 Task: Change the owner of the lead record
Action: Mouse moved to (127, 143)
Screenshot: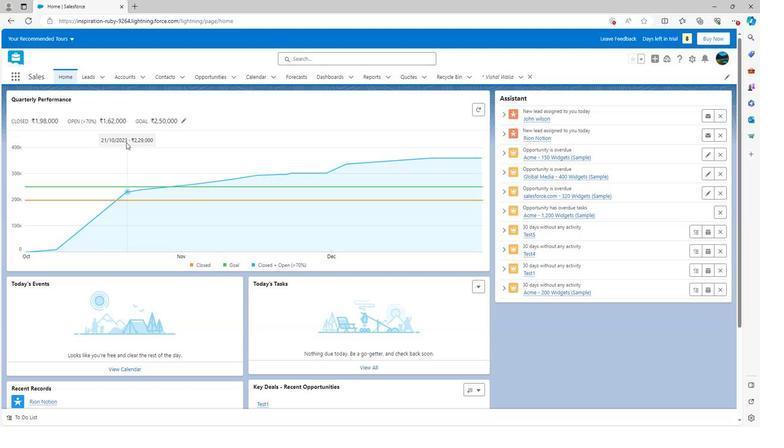 
Action: Mouse scrolled (127, 142) with delta (0, 0)
Screenshot: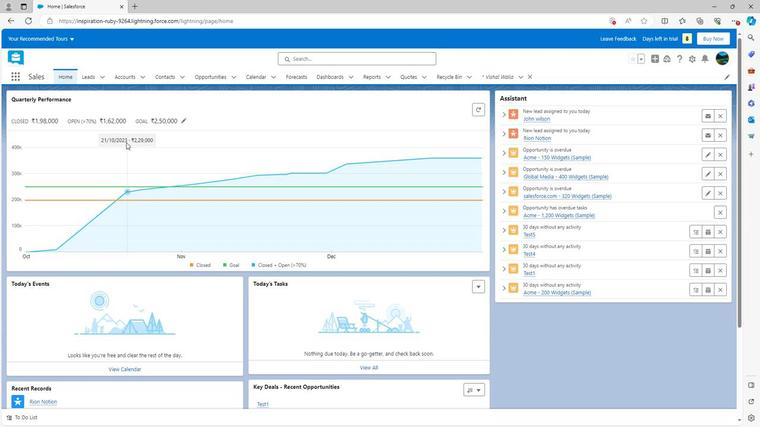 
Action: Mouse moved to (127, 143)
Screenshot: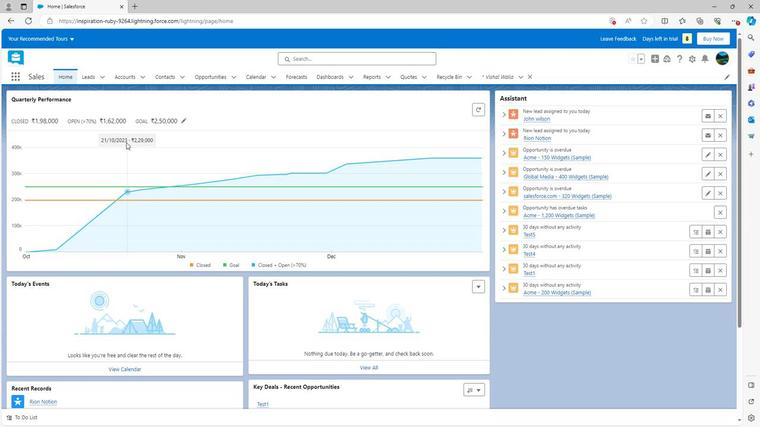
Action: Mouse scrolled (127, 143) with delta (0, 0)
Screenshot: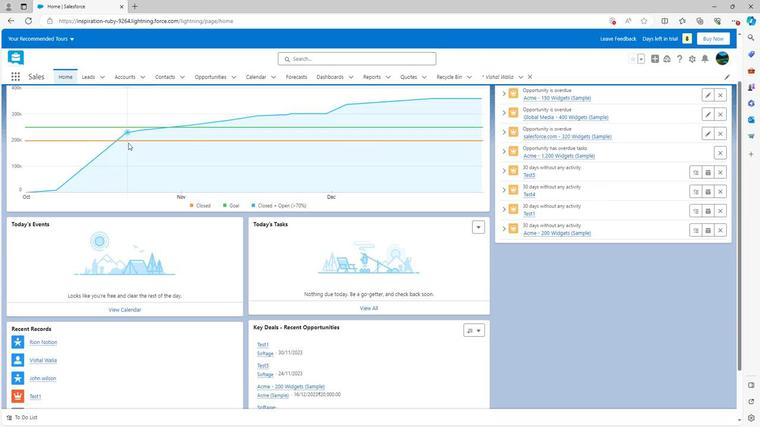 
Action: Mouse moved to (127, 143)
Screenshot: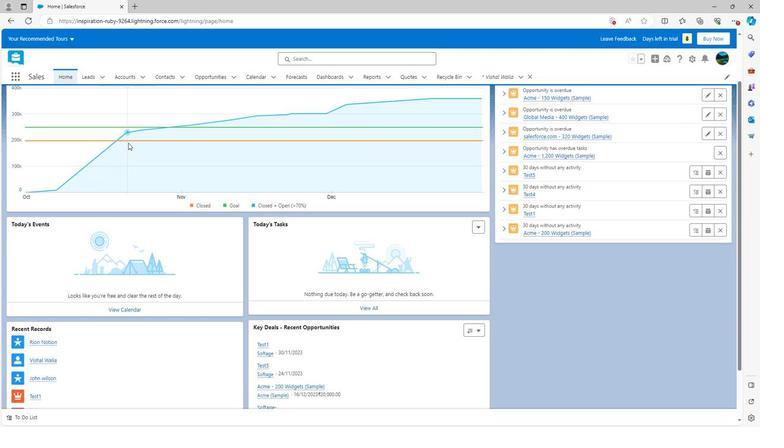 
Action: Mouse scrolled (127, 143) with delta (0, 0)
Screenshot: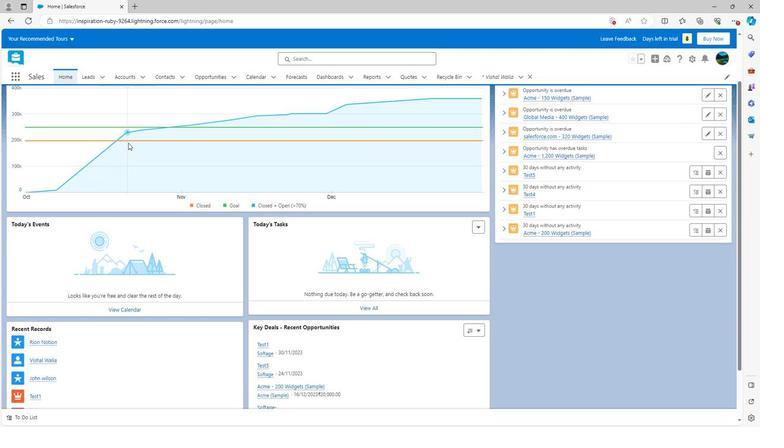 
Action: Mouse moved to (127, 144)
Screenshot: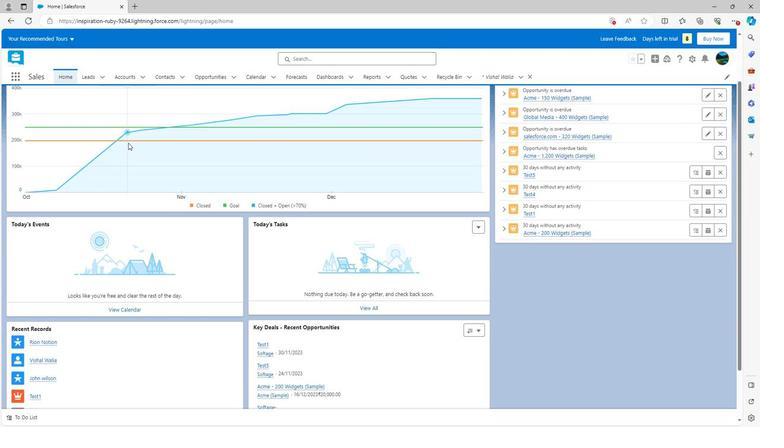
Action: Mouse scrolled (127, 144) with delta (0, 0)
Screenshot: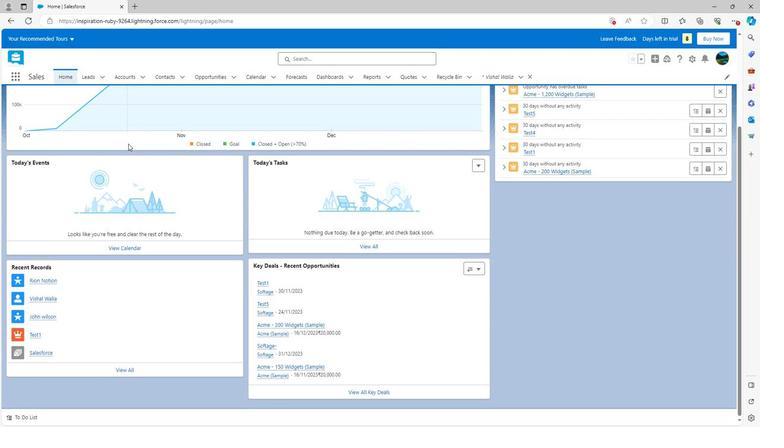
Action: Mouse scrolled (127, 144) with delta (0, 0)
Screenshot: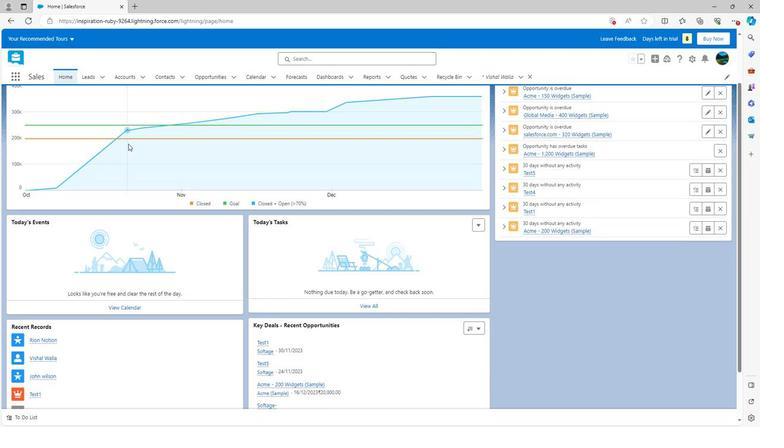 
Action: Mouse scrolled (127, 144) with delta (0, 0)
Screenshot: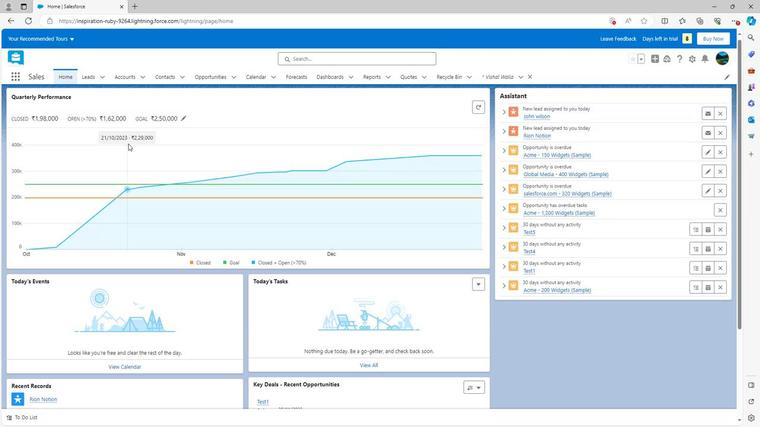
Action: Mouse scrolled (127, 144) with delta (0, 0)
Screenshot: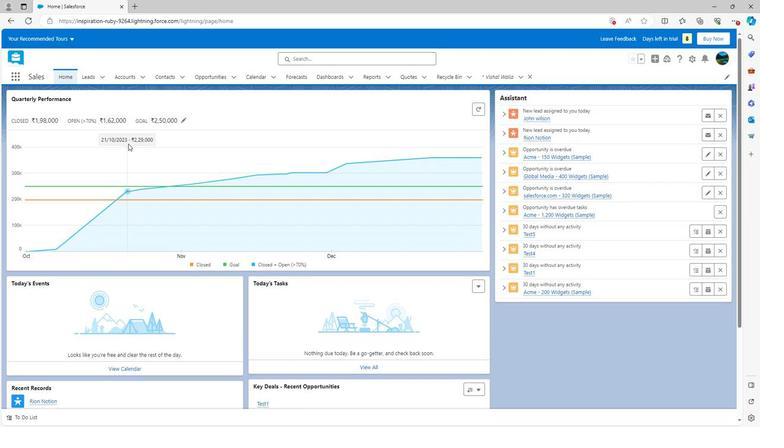 
Action: Mouse moved to (89, 76)
Screenshot: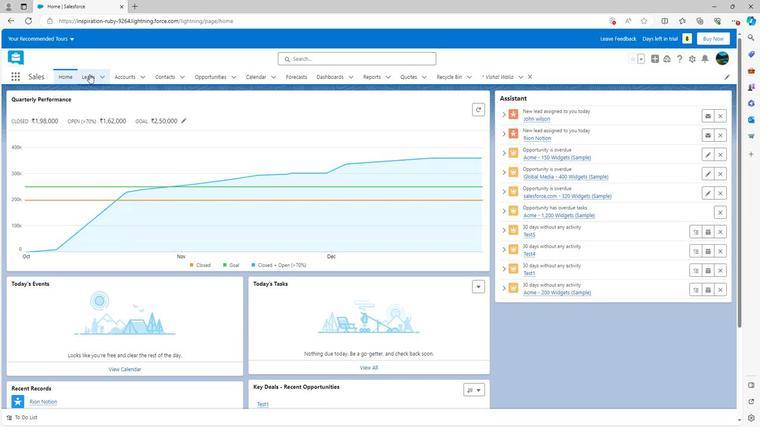 
Action: Mouse pressed left at (89, 76)
Screenshot: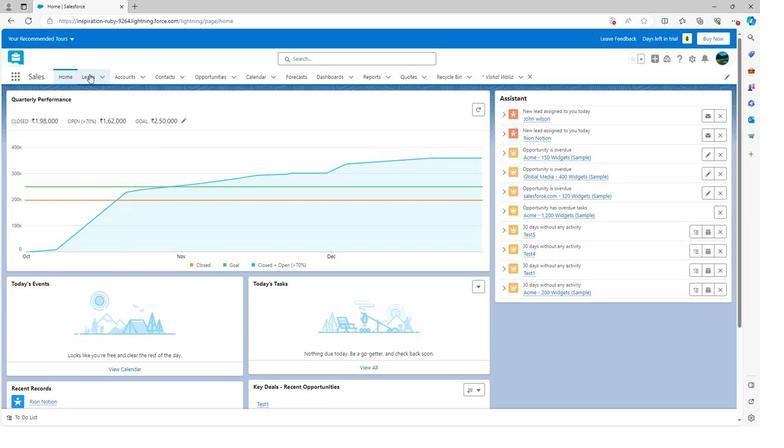
Action: Mouse moved to (102, 78)
Screenshot: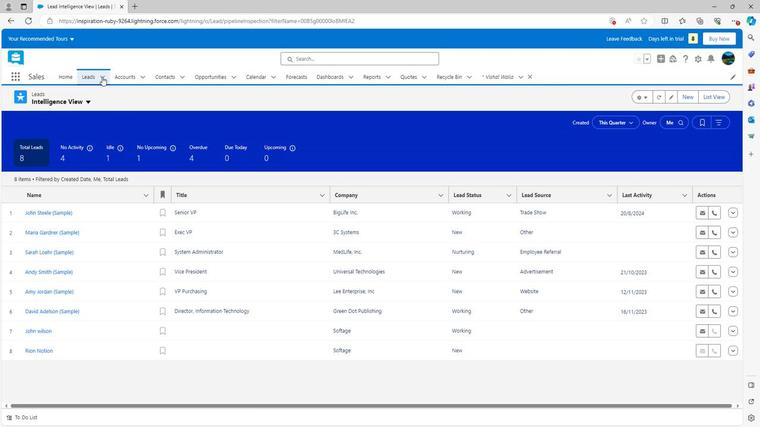 
Action: Mouse pressed left at (102, 78)
Screenshot: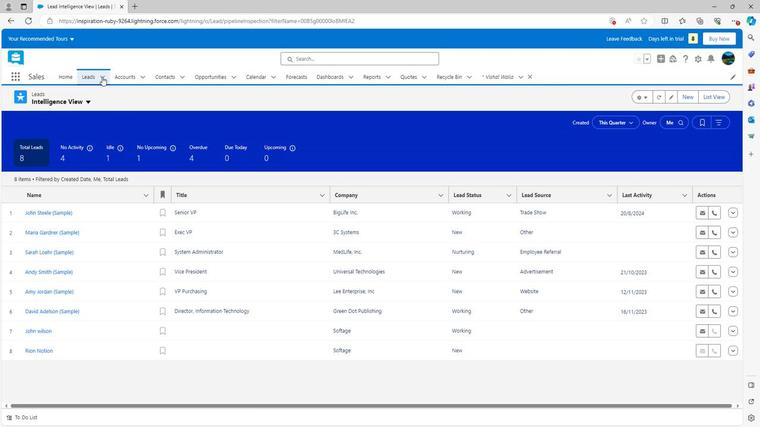 
Action: Mouse moved to (87, 197)
Screenshot: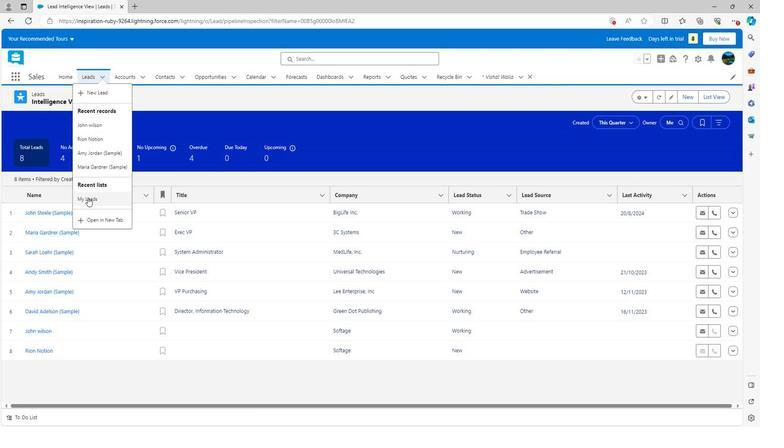 
Action: Mouse pressed left at (87, 197)
Screenshot: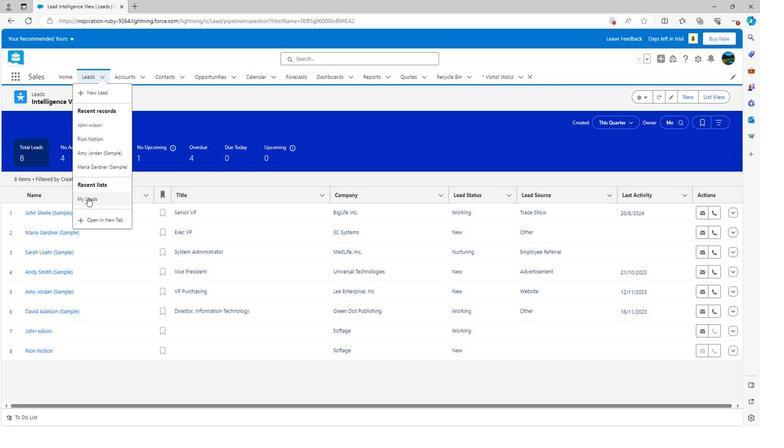 
Action: Mouse moved to (723, 101)
Screenshot: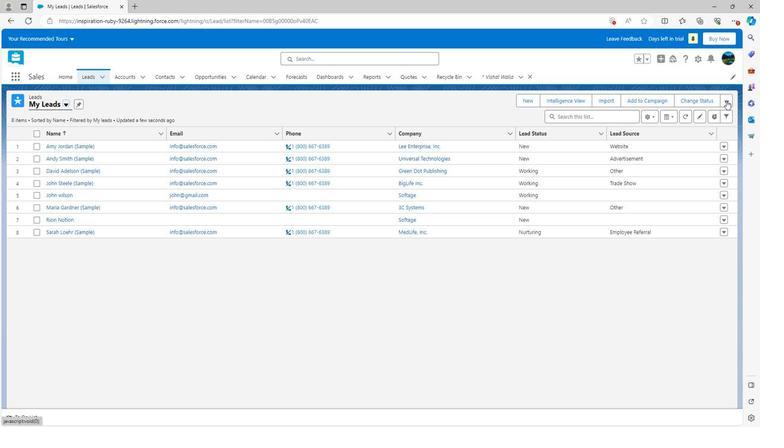 
Action: Mouse pressed left at (723, 101)
Screenshot: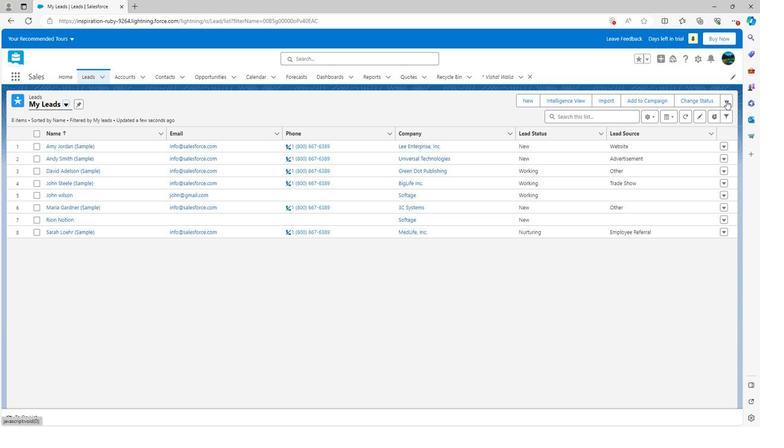 
Action: Mouse moved to (699, 117)
Screenshot: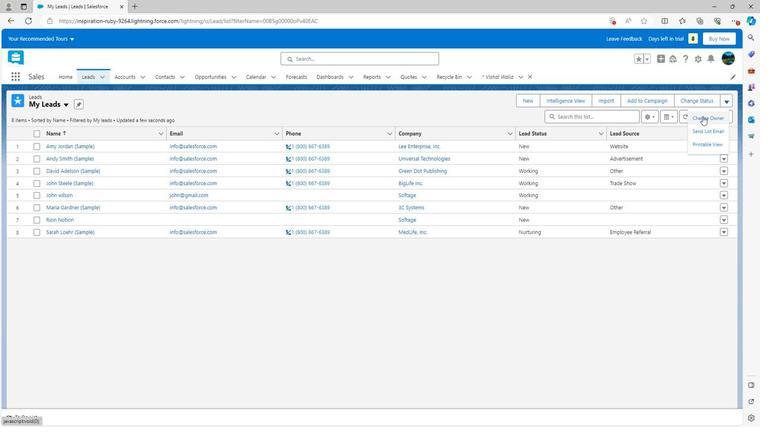 
Action: Mouse pressed left at (699, 117)
Screenshot: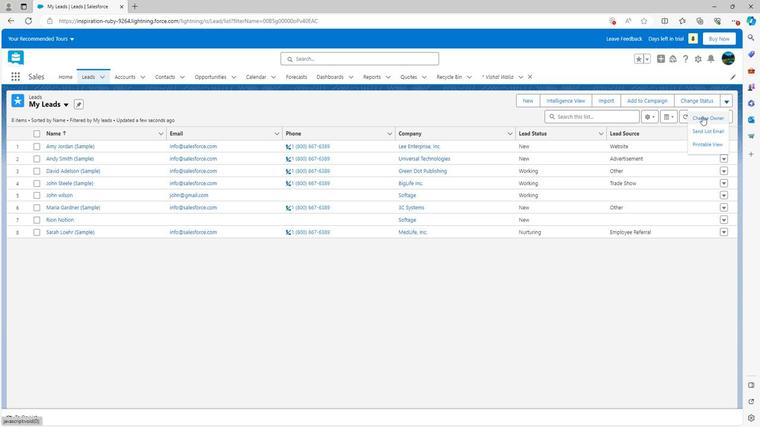 
Action: Mouse moved to (35, 193)
Screenshot: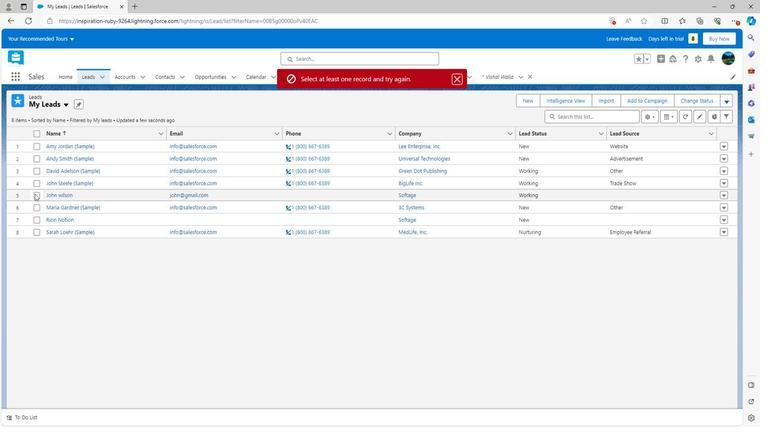 
Action: Mouse pressed left at (35, 193)
Screenshot: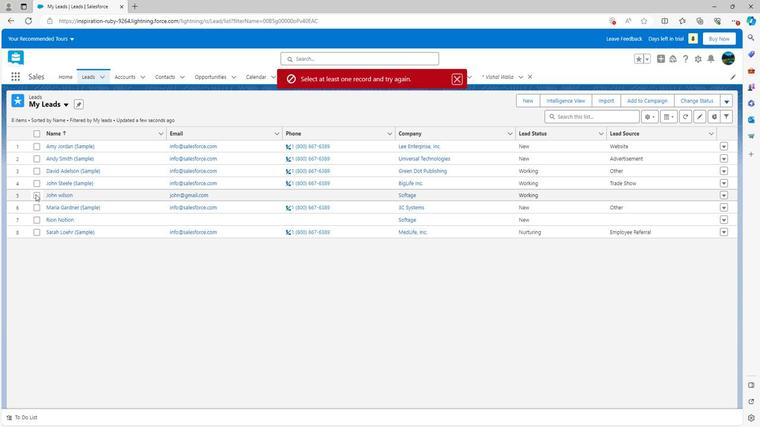 
Action: Mouse moved to (721, 102)
Screenshot: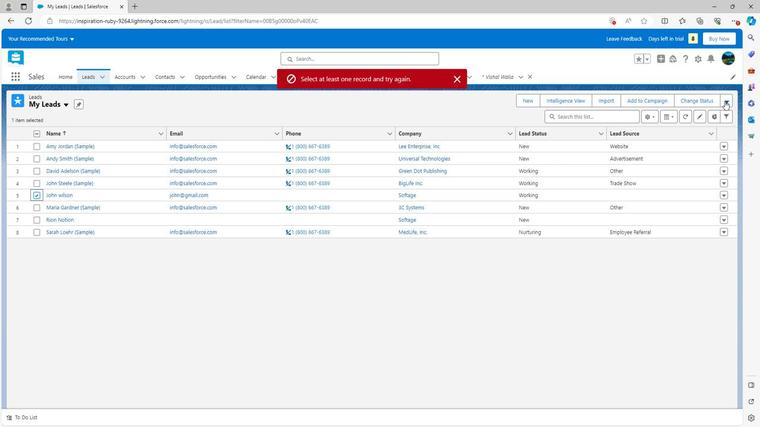 
Action: Mouse pressed left at (721, 102)
Screenshot: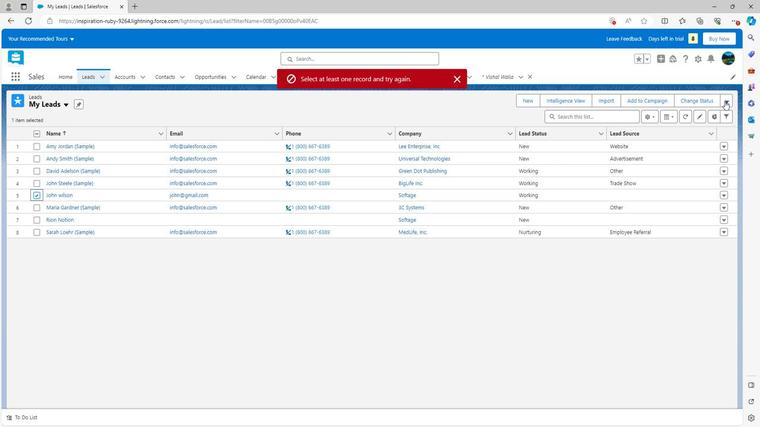 
Action: Mouse moved to (700, 121)
Screenshot: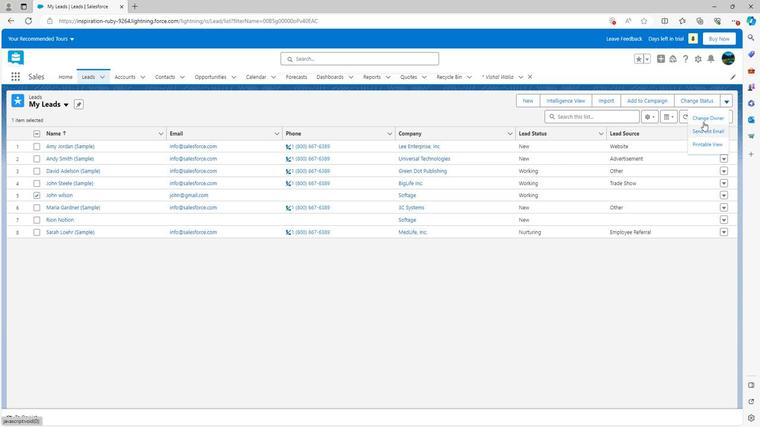 
Action: Mouse pressed left at (700, 121)
Screenshot: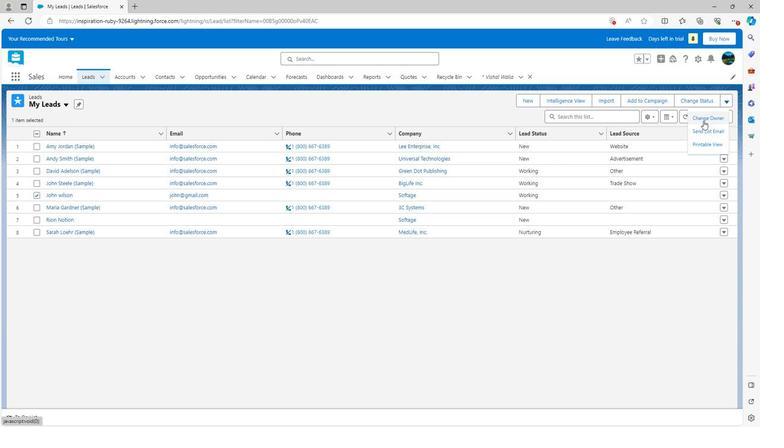 
Action: Mouse moved to (295, 179)
Screenshot: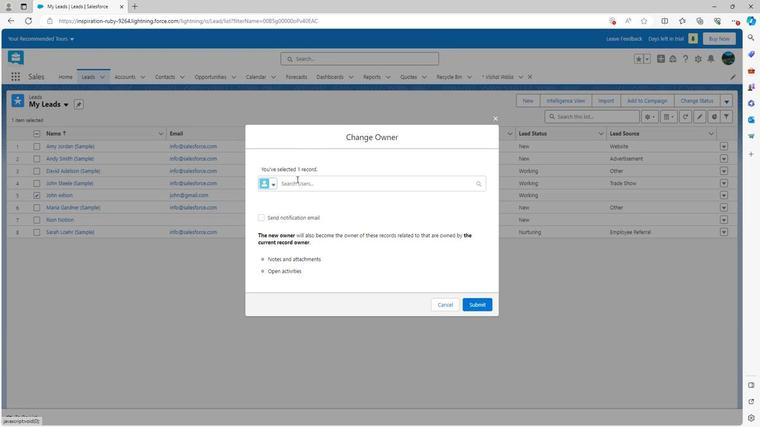 
Action: Mouse pressed left at (295, 179)
Screenshot: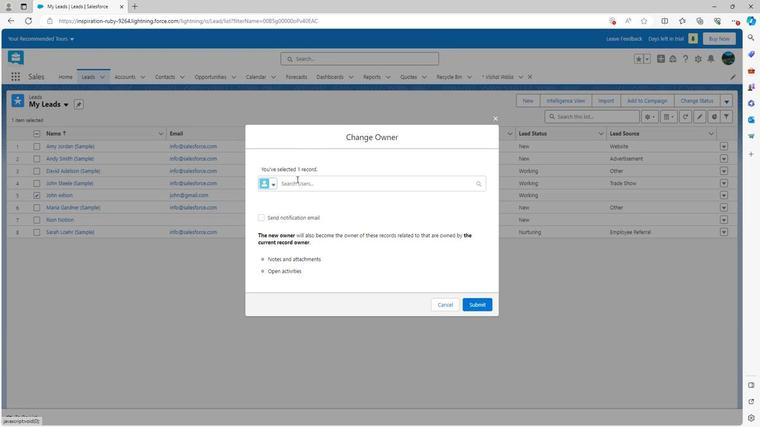 
Action: Mouse moved to (290, 203)
Screenshot: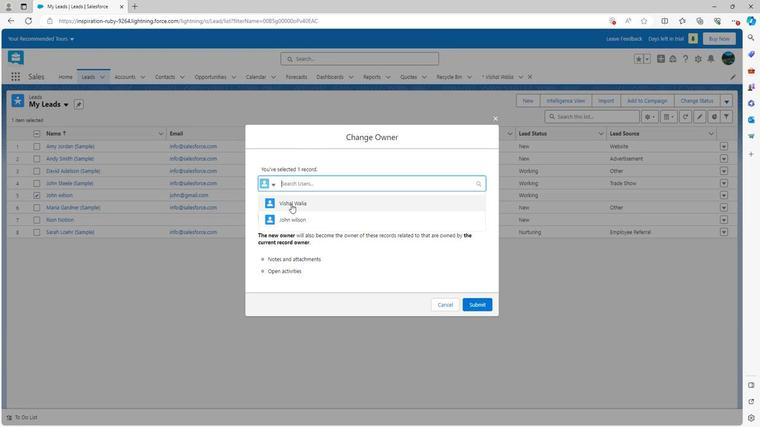 
Action: Mouse pressed left at (290, 203)
Screenshot: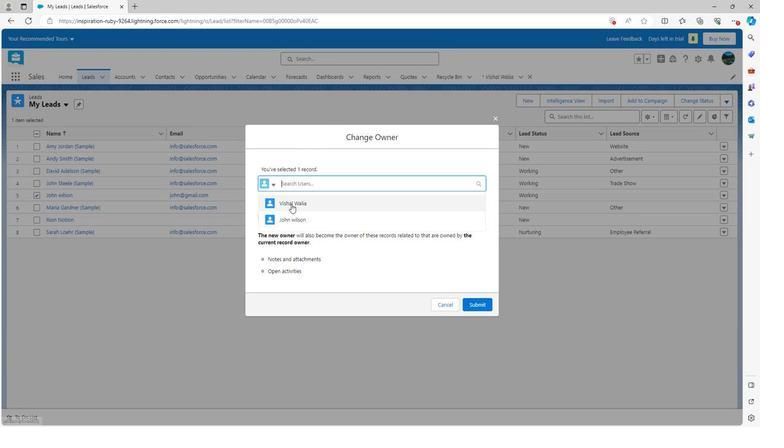 
Action: Mouse moved to (260, 219)
Screenshot: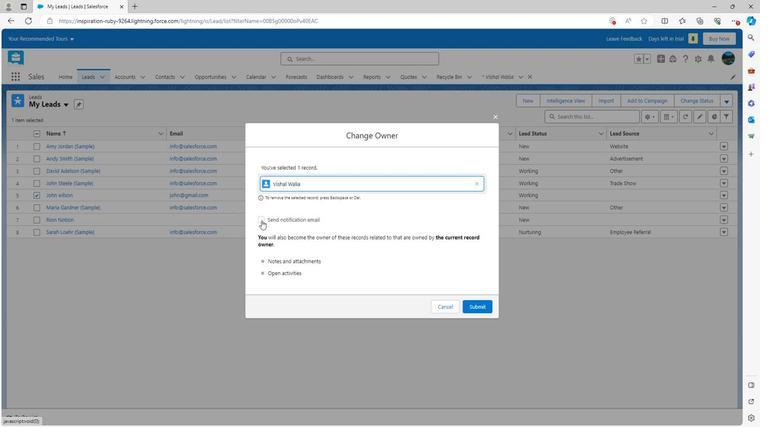 
Action: Mouse pressed left at (260, 219)
Screenshot: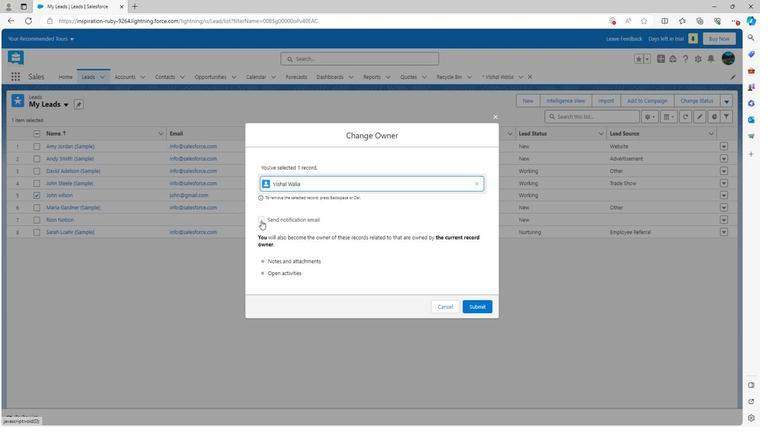 
Action: Mouse moved to (467, 304)
Screenshot: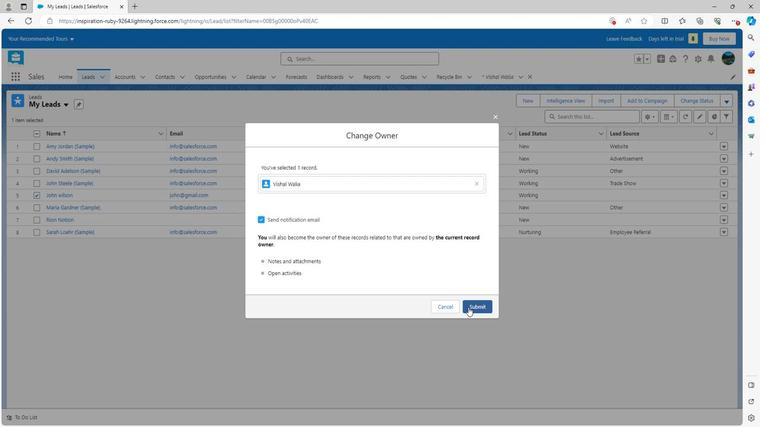 
Action: Mouse pressed left at (467, 304)
Screenshot: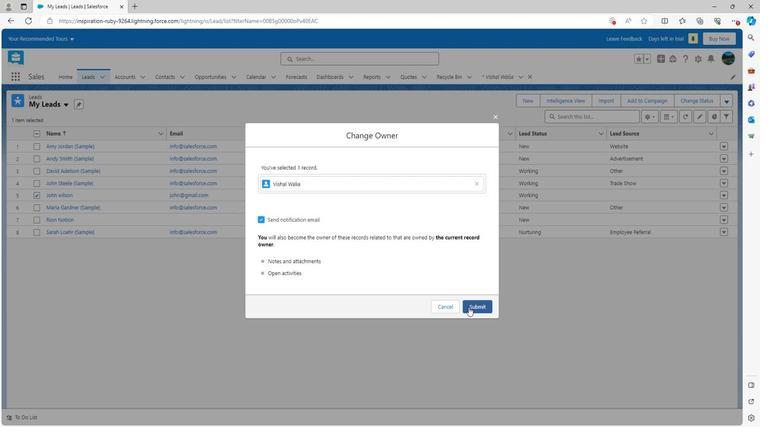 
Action: Mouse moved to (273, 160)
Screenshot: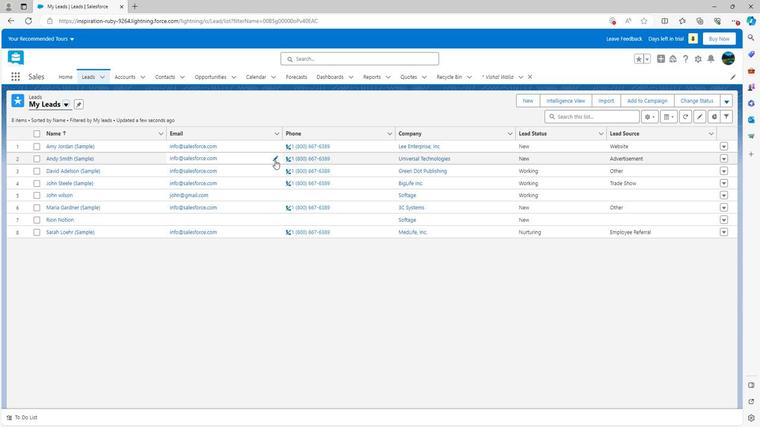 
